 Task: Add an event with the title Third Conference: Industry Summit, date '2023/10/07', time 7:00 AM to 9:00 AMand add a description: In addition to informal networking, the event may feature guest speakers or panel discussions on topics relevant to professional growth, industry trends, or emerging technologies. These sessions provide valuable insights and serve as conversation starters, creating common ground for attendees to engage in meaningful discussions and share their expertise., put the event into Green category, logged in from the account softage.3@softage.netand send the event invitation to softage.5@softage.net and softage.6@softage.net. Set a reminder for the event 15 minutes before
Action: Mouse moved to (85, 99)
Screenshot: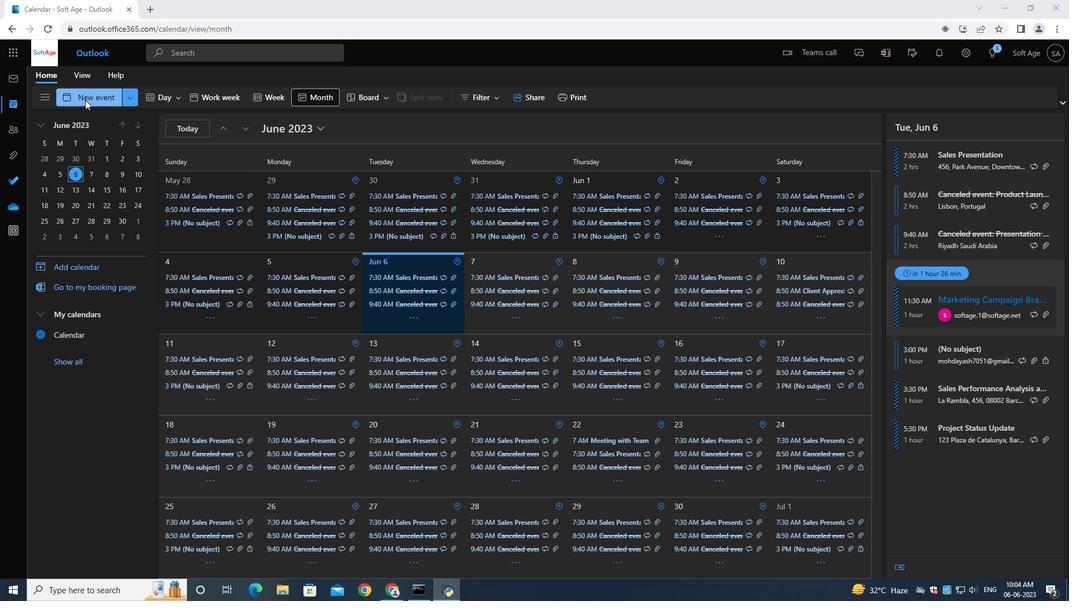 
Action: Mouse pressed left at (85, 99)
Screenshot: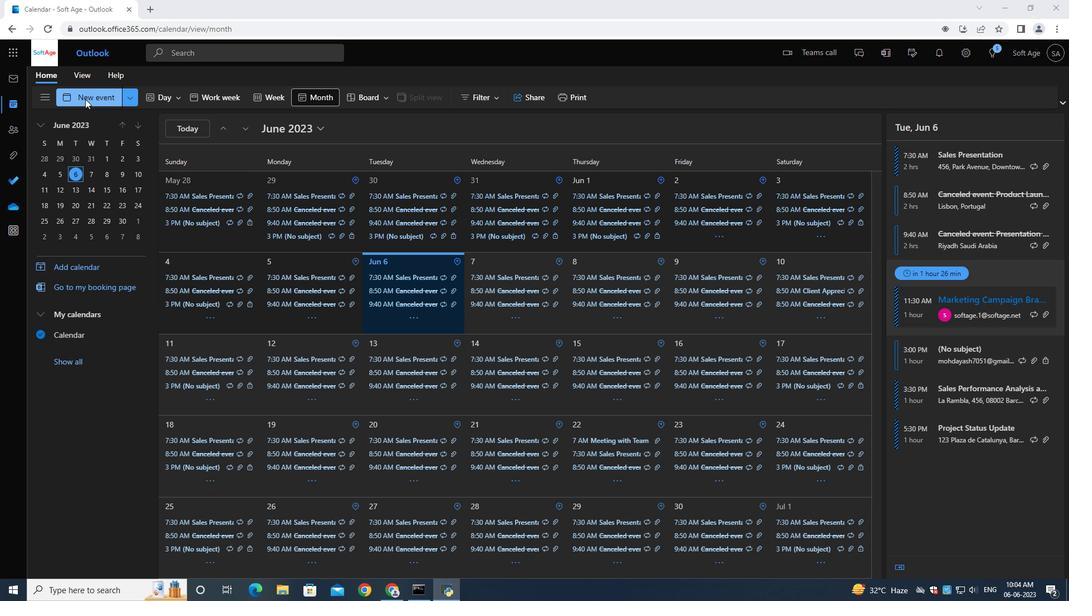 
Action: Mouse moved to (342, 178)
Screenshot: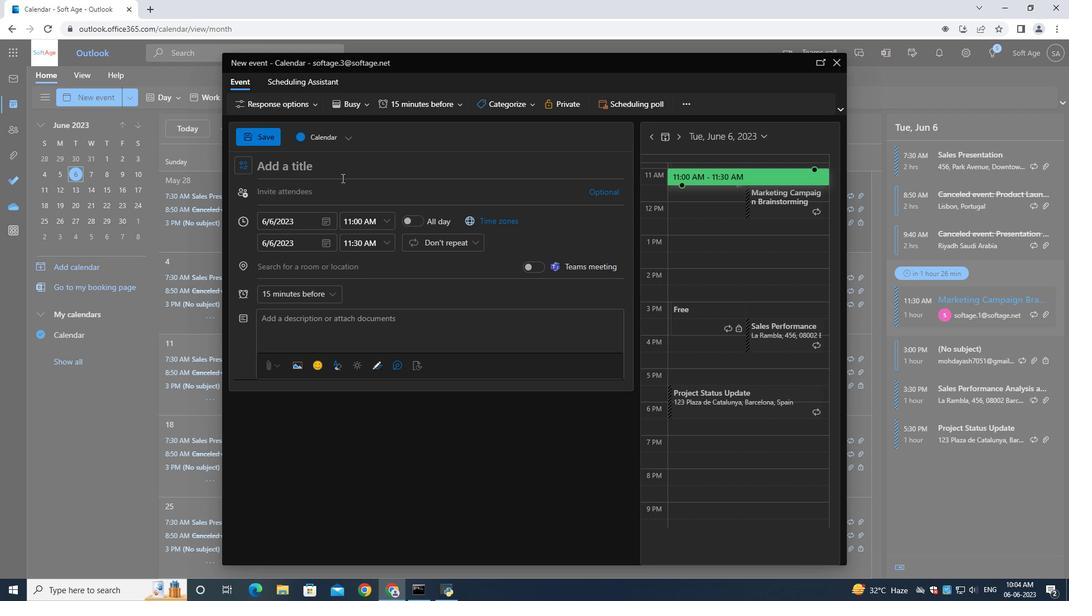 
Action: Mouse pressed left at (342, 178)
Screenshot: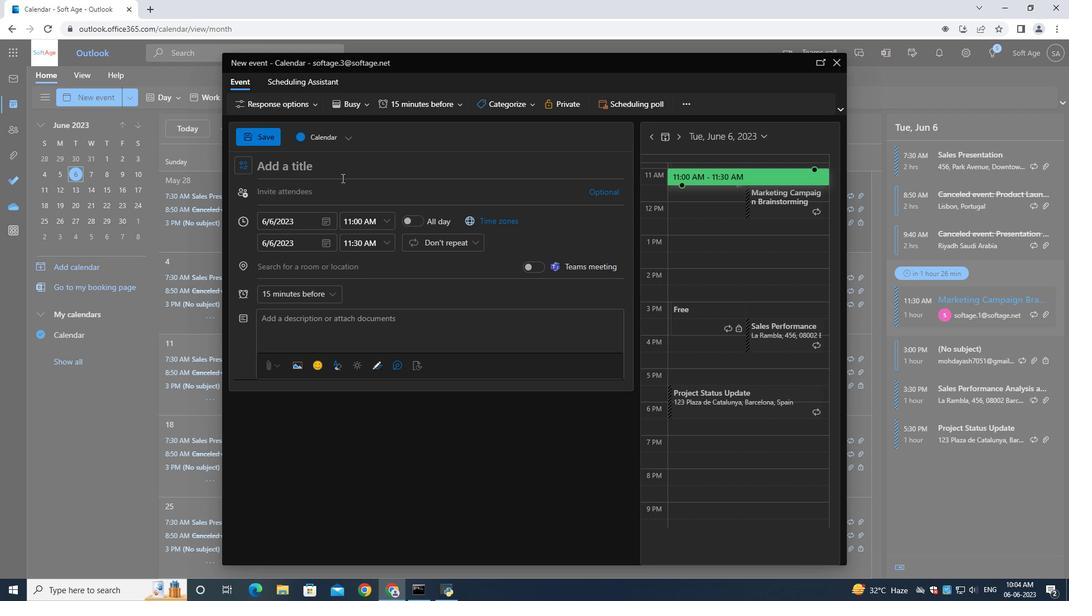 
Action: Mouse moved to (343, 178)
Screenshot: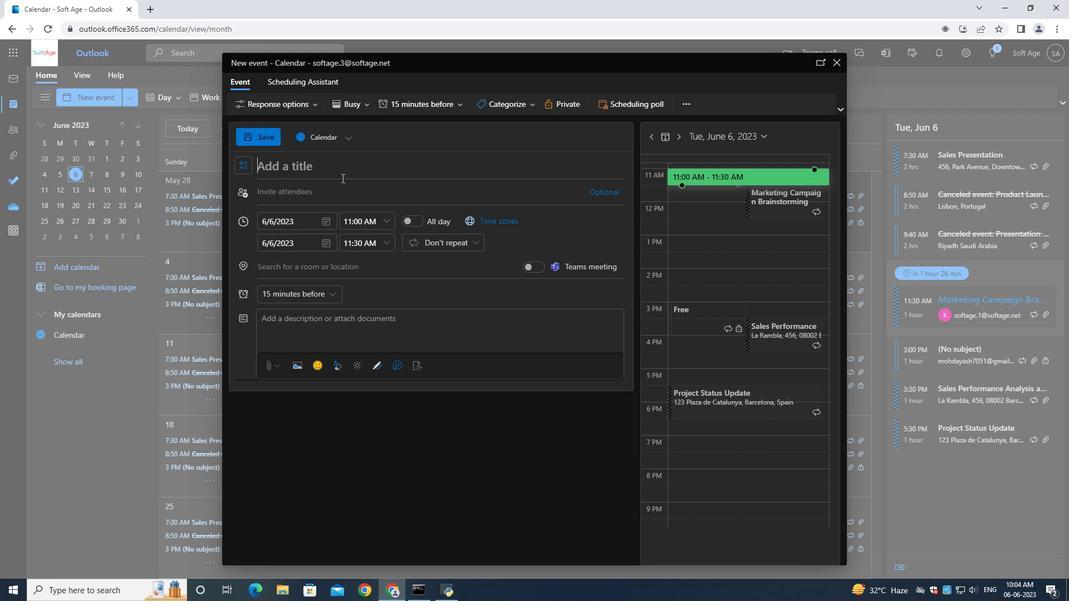 
Action: Key pressed <Key.shift>Third<Key.space><Key.shift><Key.shift><Key.shift><Key.shift><Key.shift><Key.shift><Key.shift><Key.shift><Key.shift><Key.shift><Key.shift><Key.shift><Key.shift><Key.shift><Key.shift><Key.shift><Key.shift><Key.shift><Key.shift><Key.shift><Key.shift><Key.shift><Key.shift><Key.shift>Confernce<Key.shift_r>:<Key.space><Key.shift>I<Key.backspace><Key.backspace><Key.backspace><Key.backspace><Key.backspace><Key.backspace><Key.backspace><Key.backspace><Key.backspace>ference<Key.shift_r><Key.shift_r><Key.shift_r><Key.shift_r><Key.shift_r>:<Key.space><Key.shift><Key.shift><Key.shift><Key.shift><Key.shift><Key.shift><Key.shift><Key.shift><Key.shift><Key.shift>Industry<Key.space><Key.shift>Summit
Screenshot: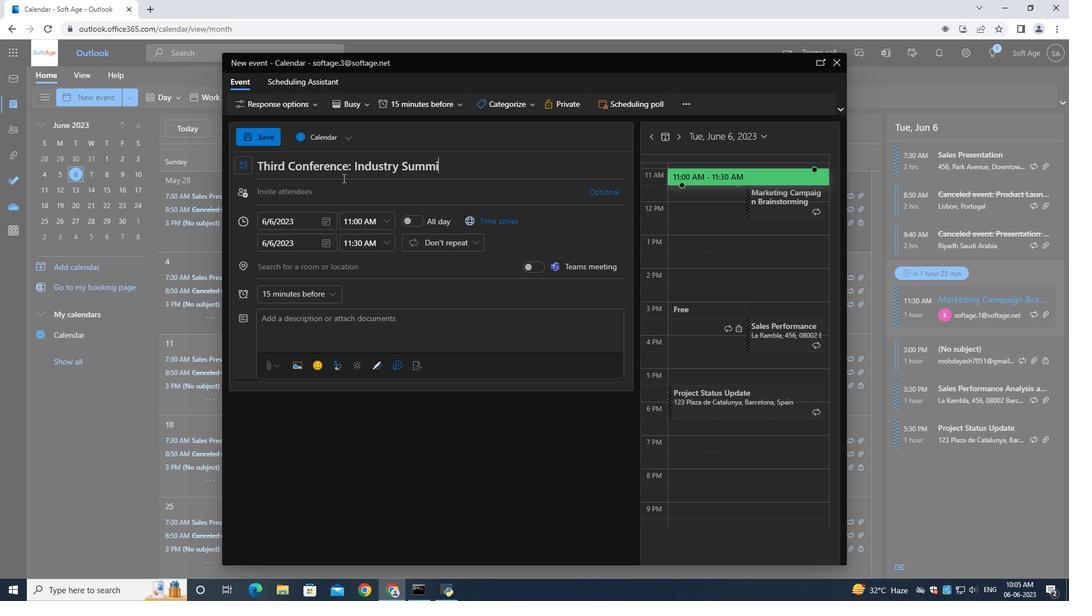 
Action: Mouse moved to (332, 221)
Screenshot: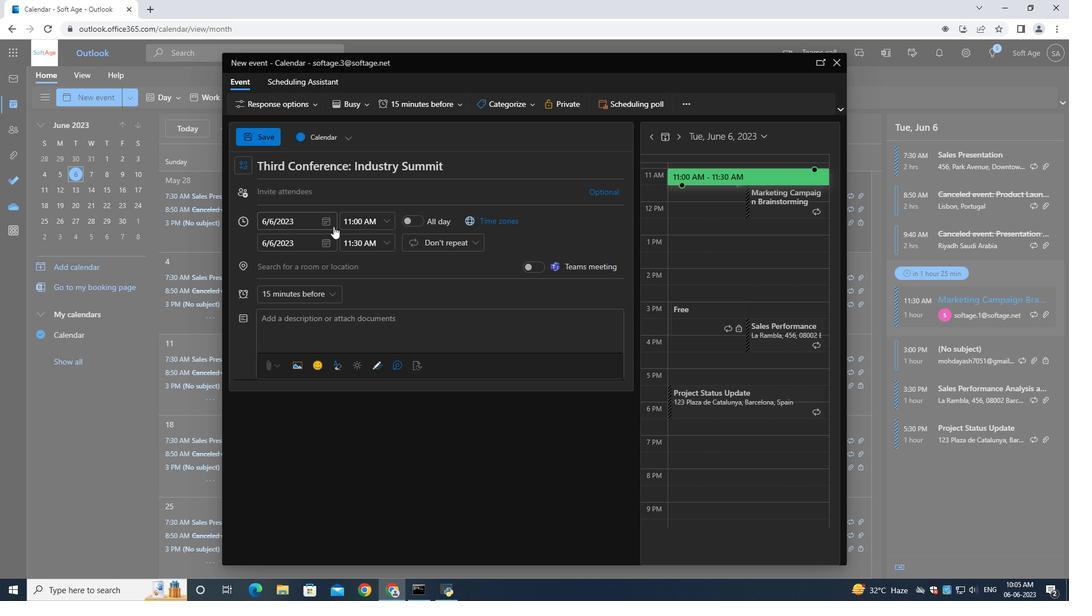 
Action: Mouse pressed left at (332, 221)
Screenshot: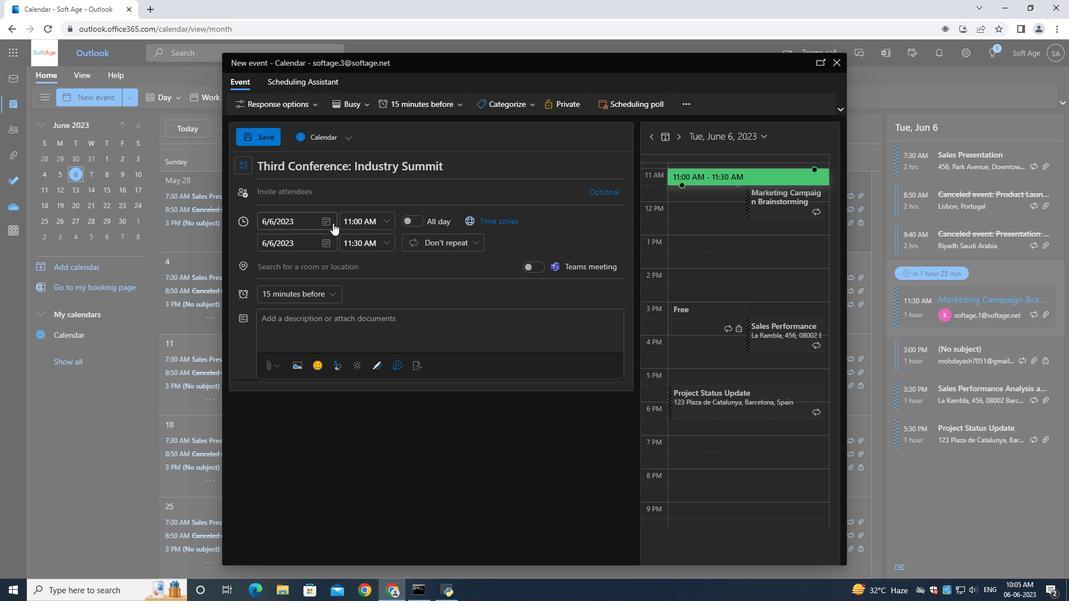 
Action: Mouse moved to (362, 240)
Screenshot: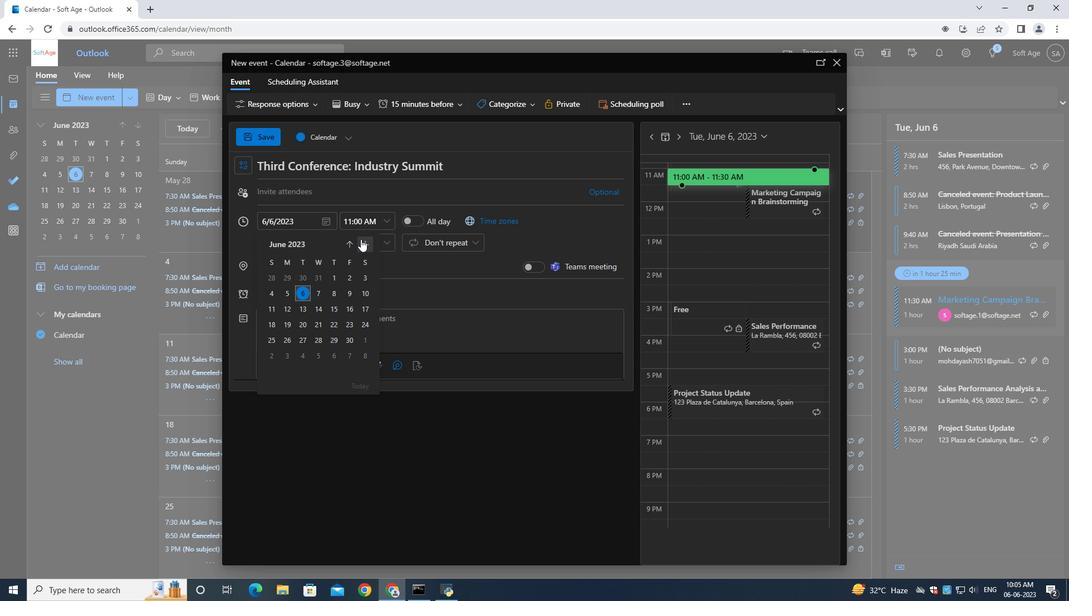 
Action: Mouse pressed left at (362, 240)
Screenshot: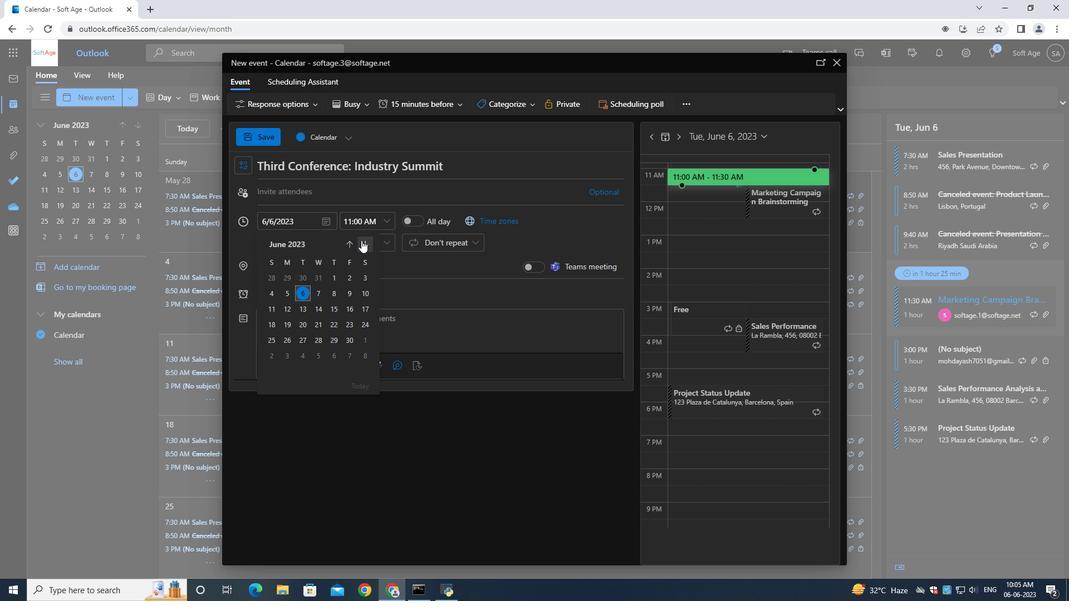 
Action: Mouse moved to (362, 240)
Screenshot: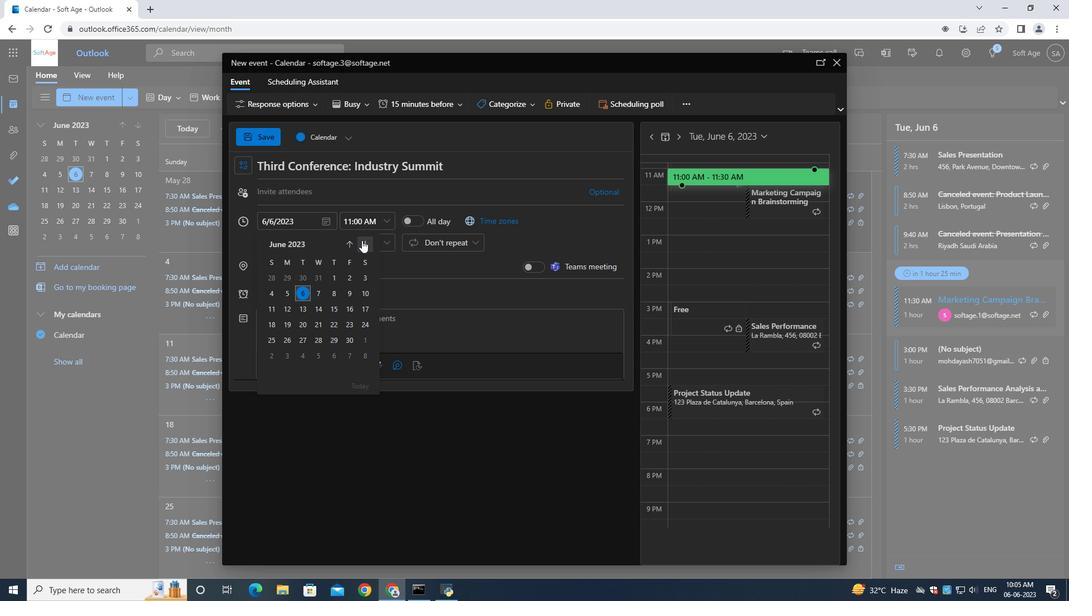
Action: Mouse pressed left at (362, 240)
Screenshot: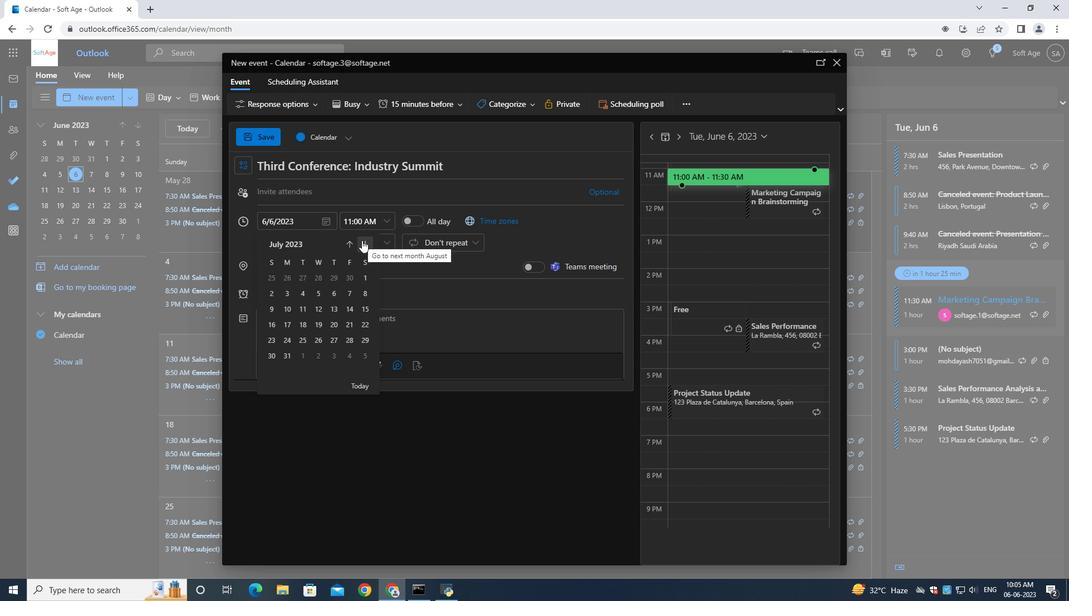 
Action: Mouse pressed left at (362, 240)
Screenshot: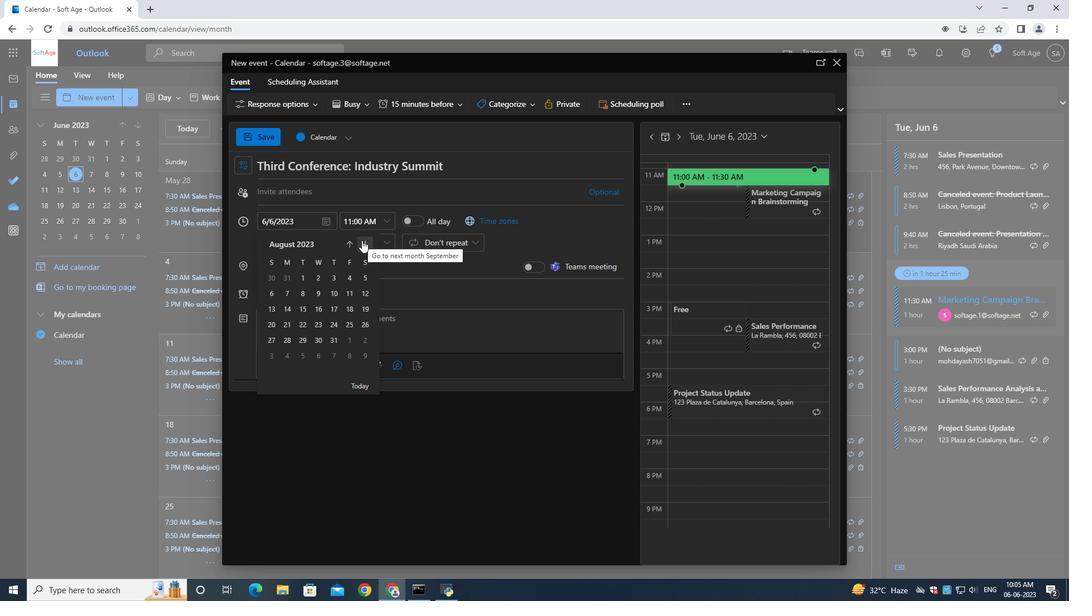 
Action: Mouse pressed left at (362, 240)
Screenshot: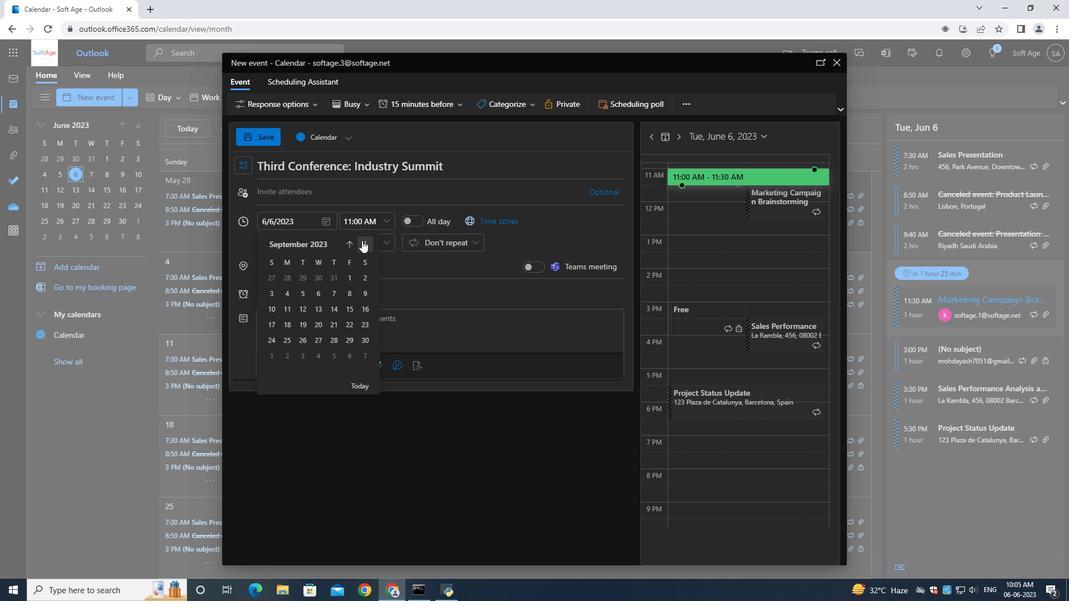 
Action: Mouse moved to (360, 279)
Screenshot: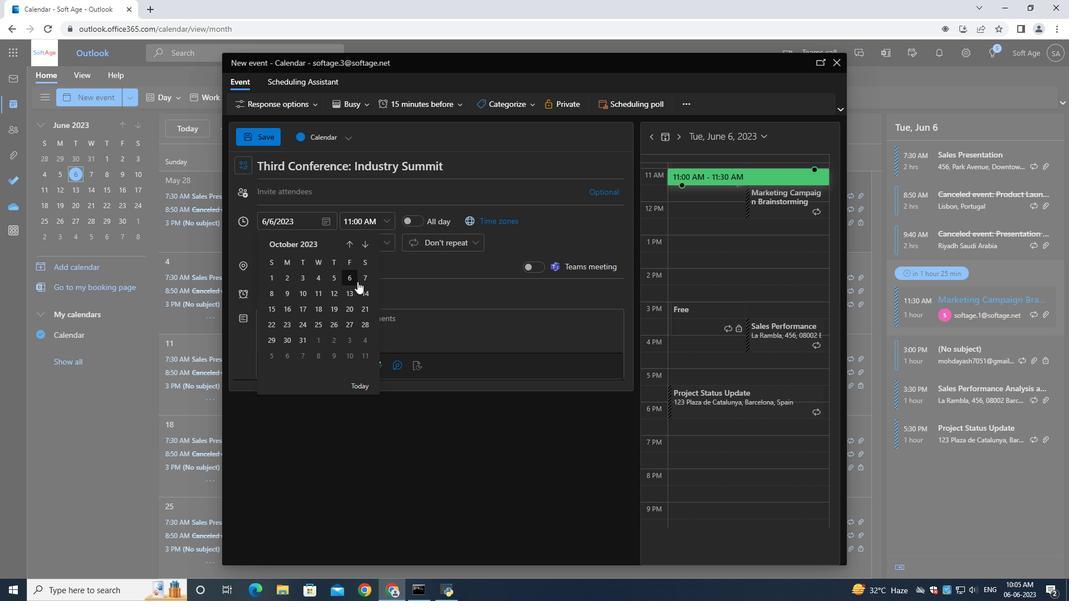 
Action: Mouse pressed left at (360, 279)
Screenshot: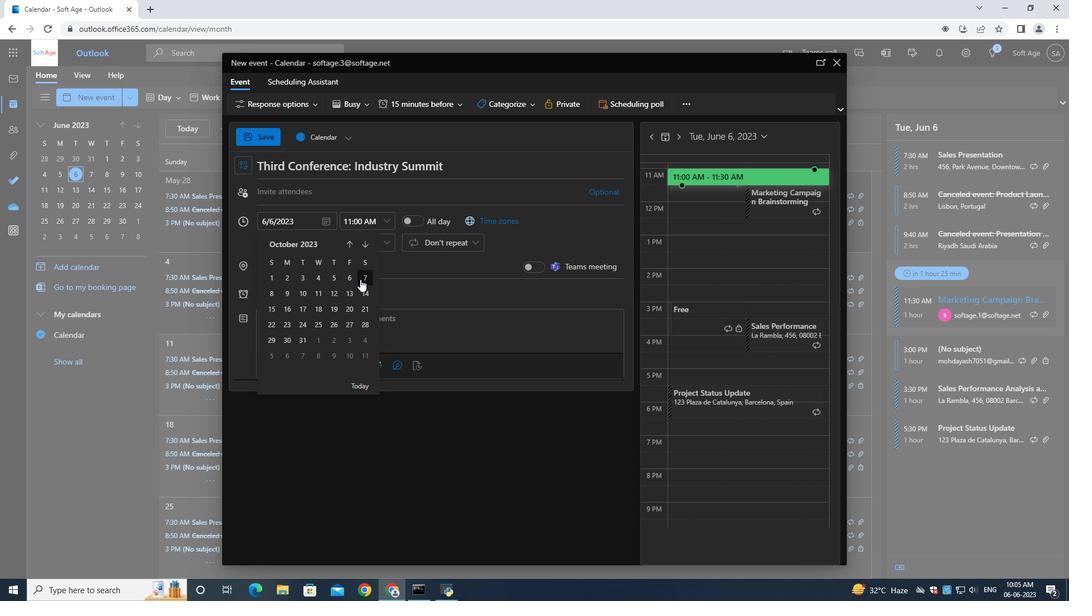 
Action: Mouse moved to (372, 227)
Screenshot: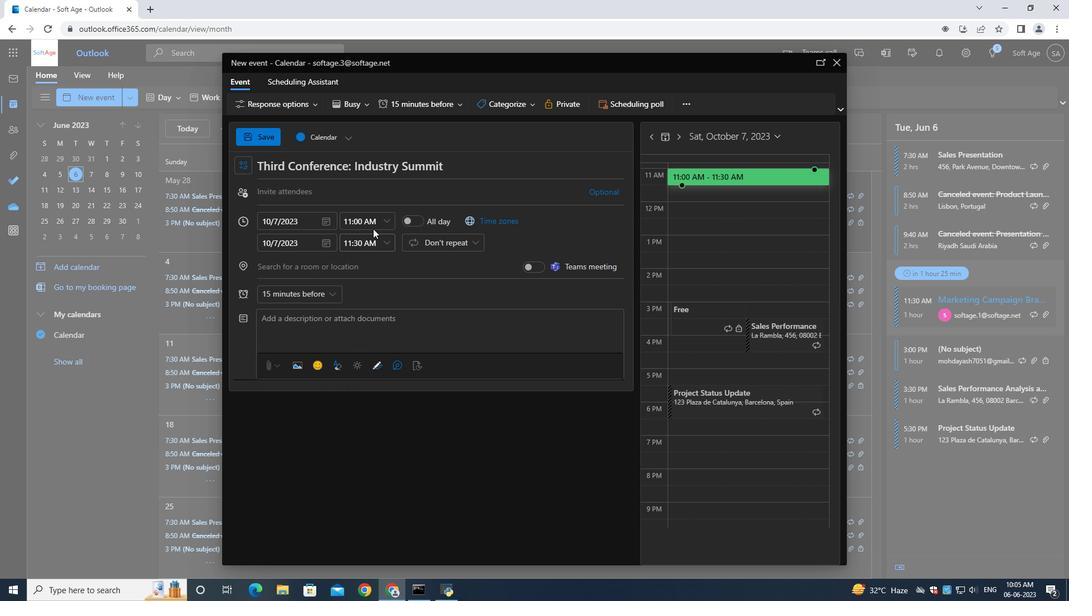 
Action: Mouse pressed left at (372, 227)
Screenshot: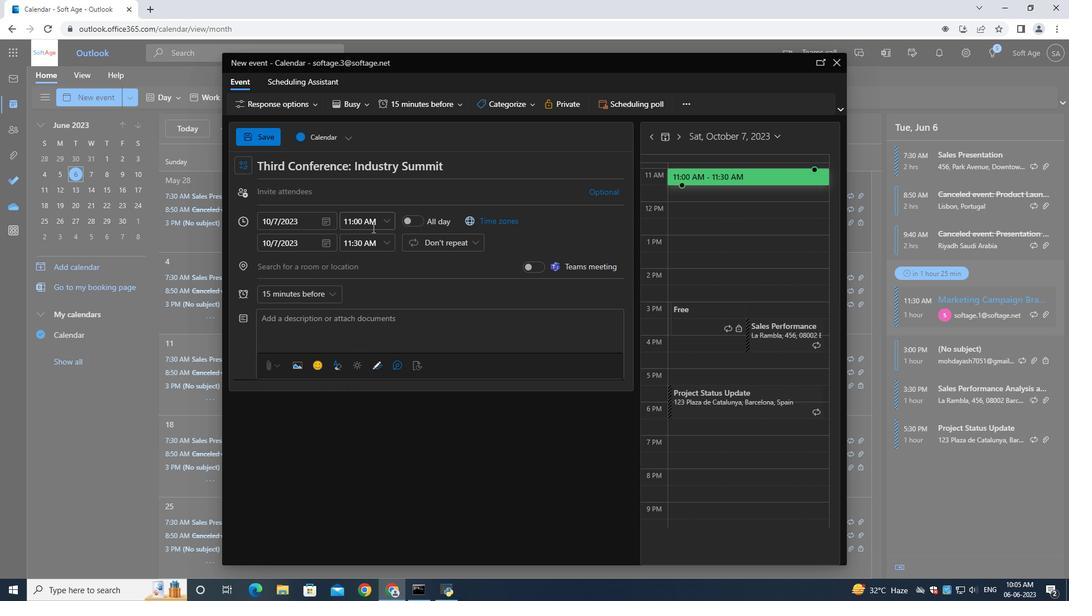 
Action: Mouse moved to (373, 227)
Screenshot: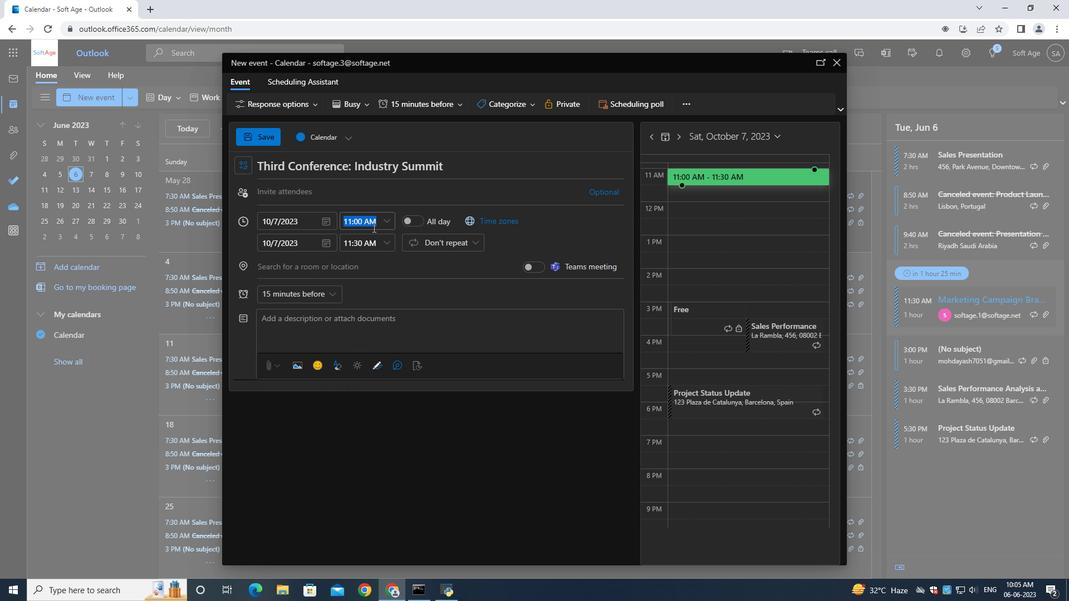 
Action: Key pressed 7<Key.shift_r>:00<Key.shift>AM
Screenshot: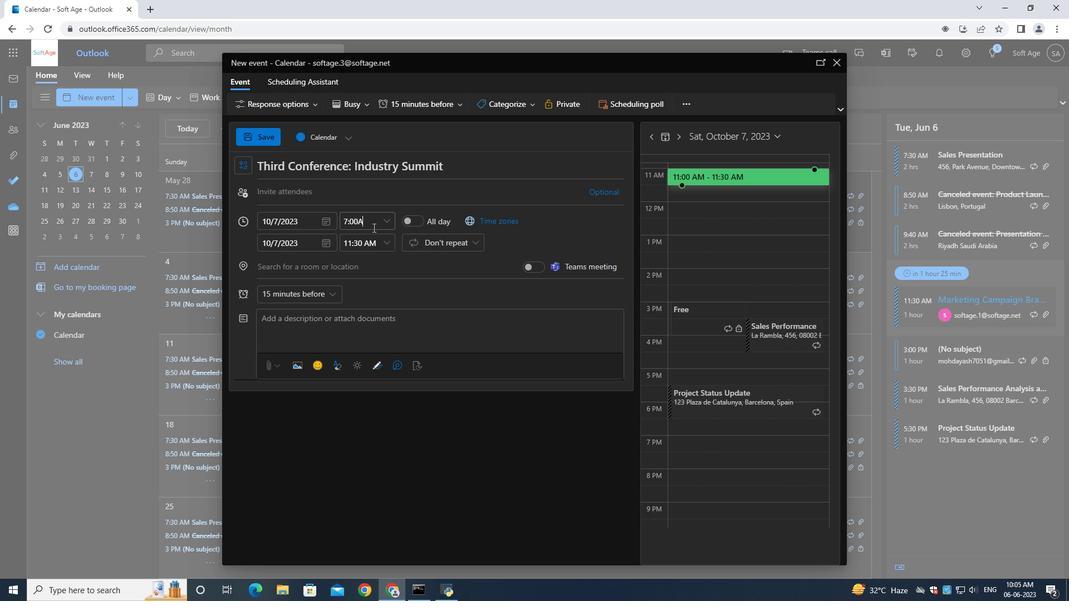 
Action: Mouse moved to (349, 242)
Screenshot: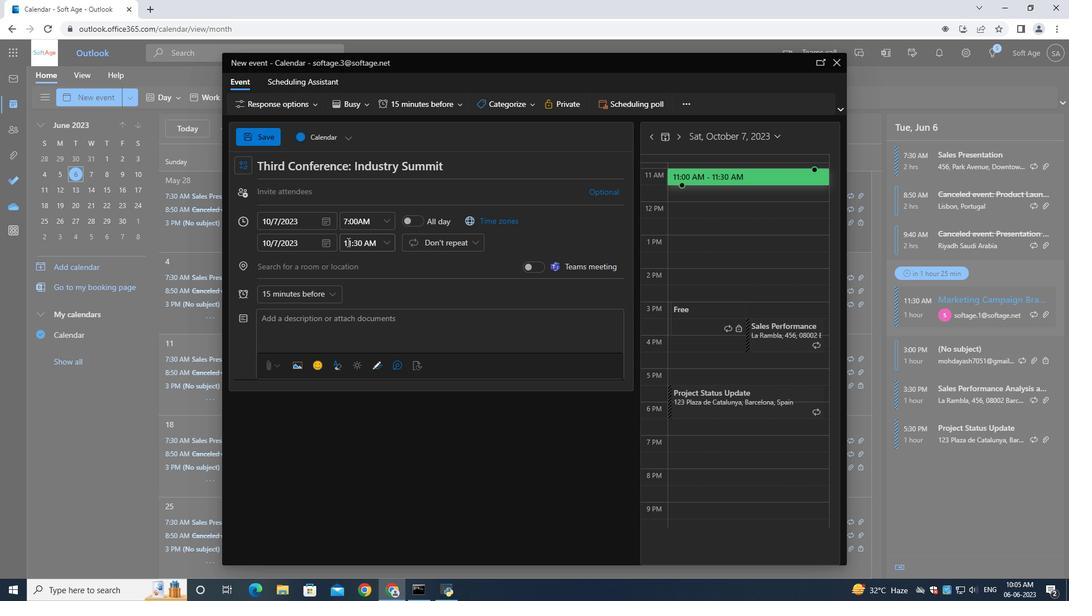 
Action: Mouse pressed left at (349, 242)
Screenshot: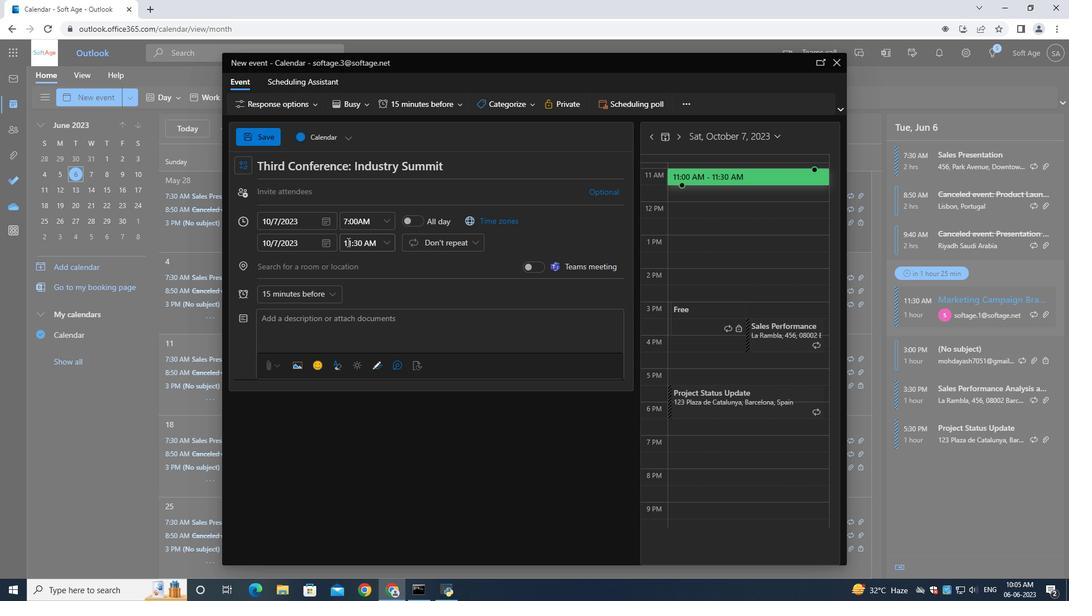 
Action: Mouse moved to (351, 245)
Screenshot: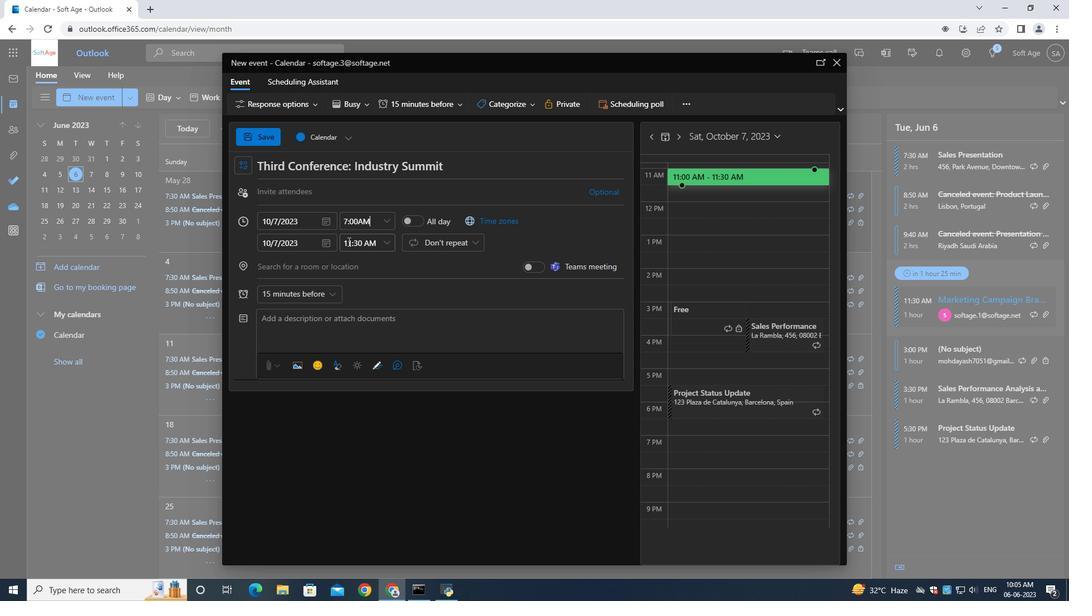 
Action: Key pressed 9<Key.shift_r>:00<Key.shift>AM
Screenshot: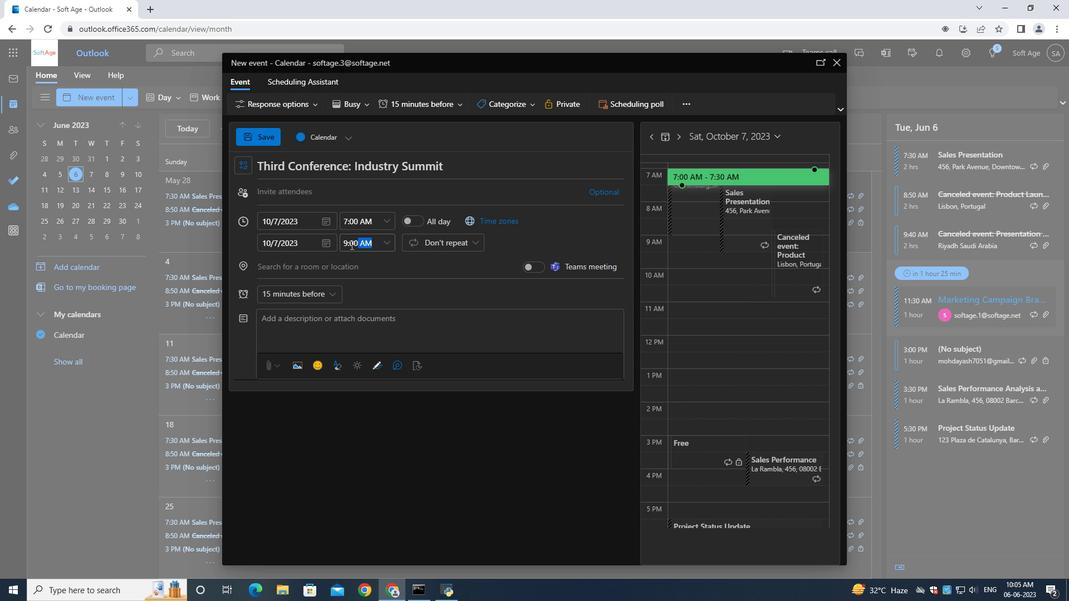 
Action: Mouse moved to (297, 325)
Screenshot: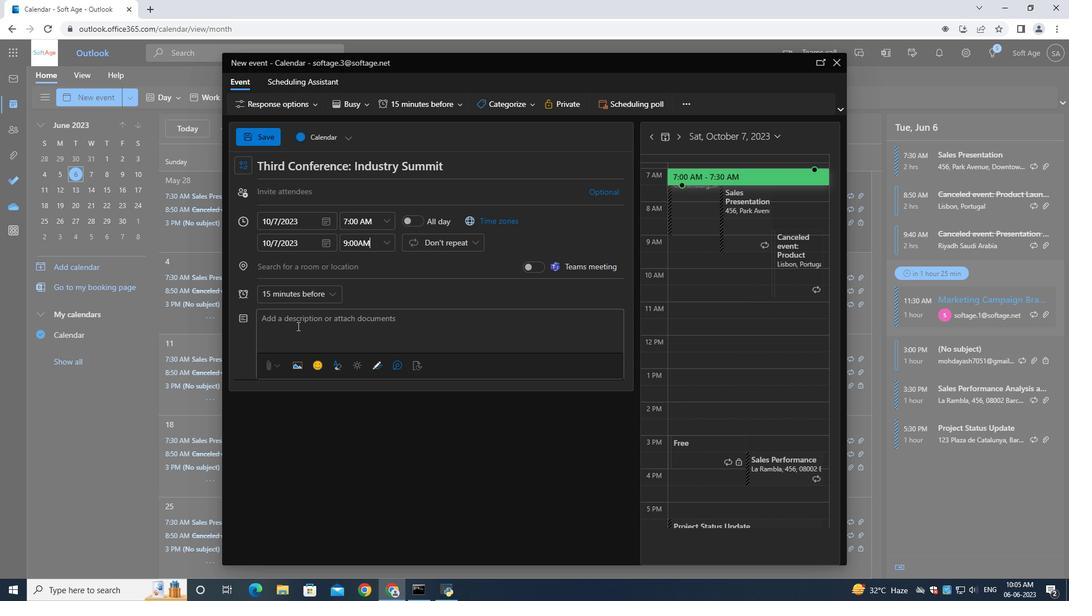 
Action: Mouse pressed left at (297, 325)
Screenshot: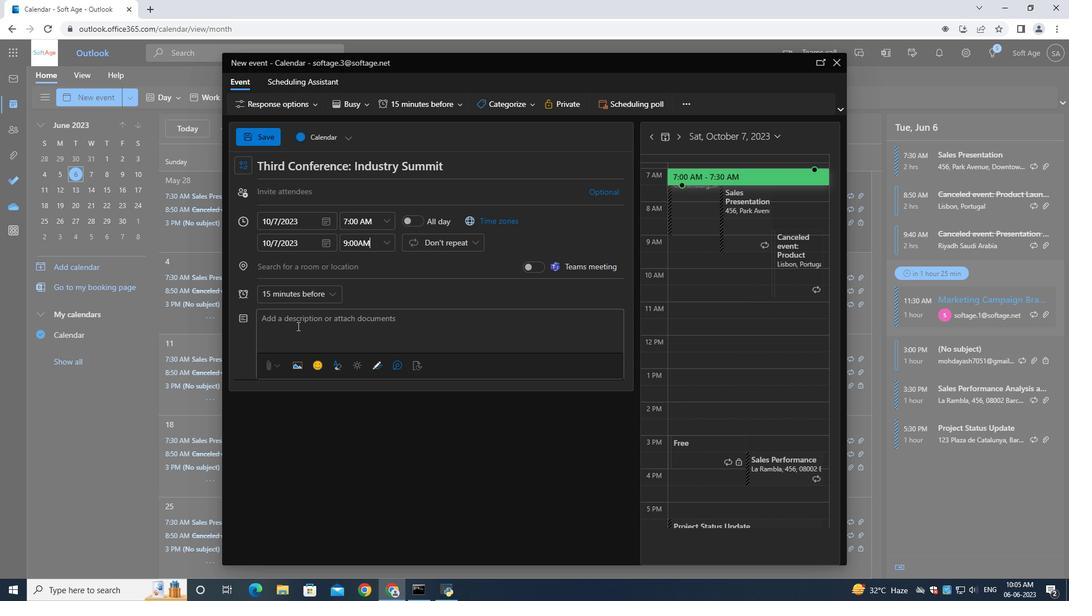 
Action: Mouse moved to (298, 326)
Screenshot: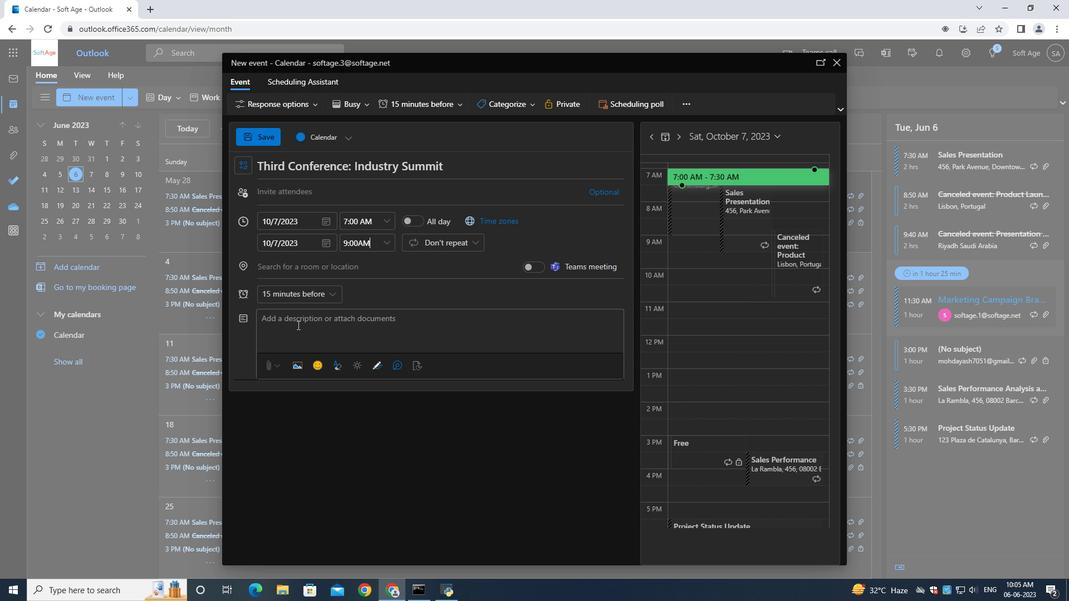 
Action: Key pressed <Key.shift>In<Key.space><Key.shift><Key.shift><Key.shift><Key.shift><Key.shift><Key.shift><Key.shift><Key.shift><Key.shift><Key.shift><Key.shift><Key.shift><Key.shift><Key.shift><Key.shift><Key.shift><Key.shift><Key.shift><Key.shift><Key.shift><Key.shift><Key.shift><Key.shift><Key.shift><Key.shift><Key.shift><Key.shift><Key.shift><Key.shift>addition<Key.space>to<Key.space>informal<Key.space>networking,<Key.space>the<Key.space>event<Key.space>may<Key.space>feature<Key.space>guest<Key.space>speakers<Key.space>or<Key.space>panel<Key.space>discussions<Key.space>on<Key.space>topics<Key.space>relevent<Key.space>to<Key.space>professional<Key.space>growth,<Key.space>ins<Key.backspace>dustry<Key.space>trends,<Key.space>or<Key.space>emerging<Key.space>technologies.<Key.space><Key.shift><Key.shift><Key.shift><Key.shift><Key.shift><Key.shift><Key.shift>These<Key.space>session<Key.space>provide<Key.space>valuable<Key.space>insights<Key.space>and<Key.space>serve<Key.space>as<Key.space>conversation<Key.space>starters,<Key.space>creating<Key.space>common<Key.space>around<Key.space>for<Key.space>attendees<Key.space>to<Key.space>engage<Key.space>in<Key.space>meaningful<Key.space>discussions<Key.space>and<Key.space>share<Key.space>their<Key.space>expertise.
Screenshot: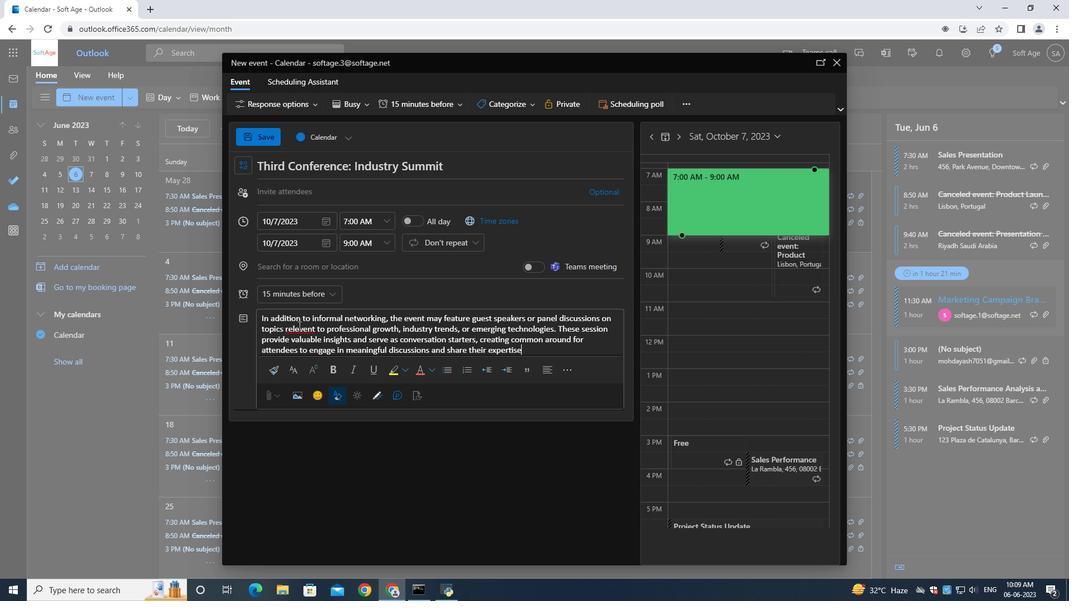 
Action: Mouse moved to (508, 105)
Screenshot: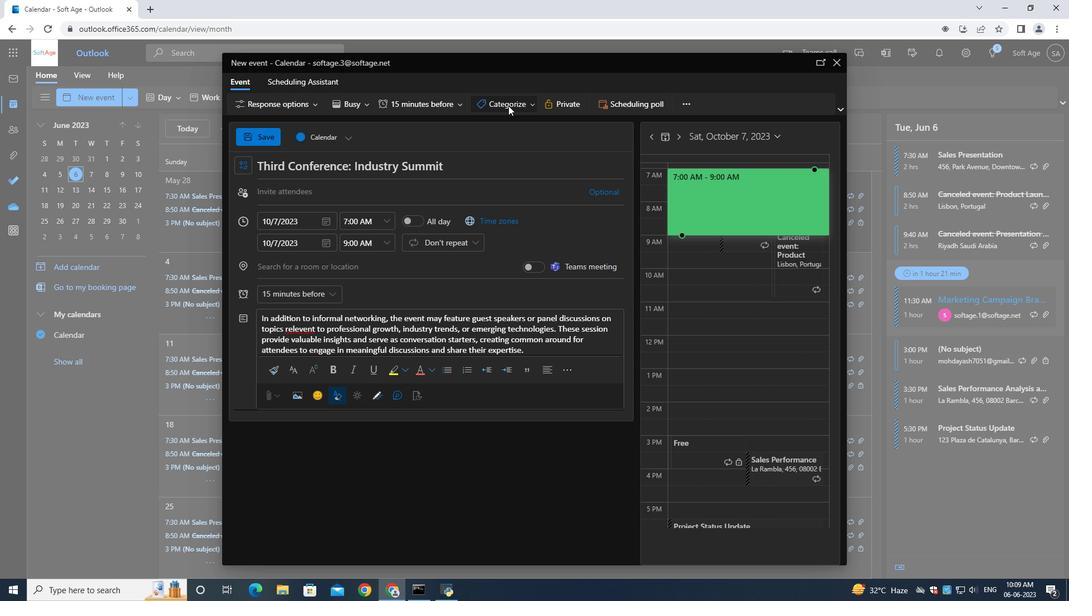 
Action: Mouse pressed left at (508, 105)
Screenshot: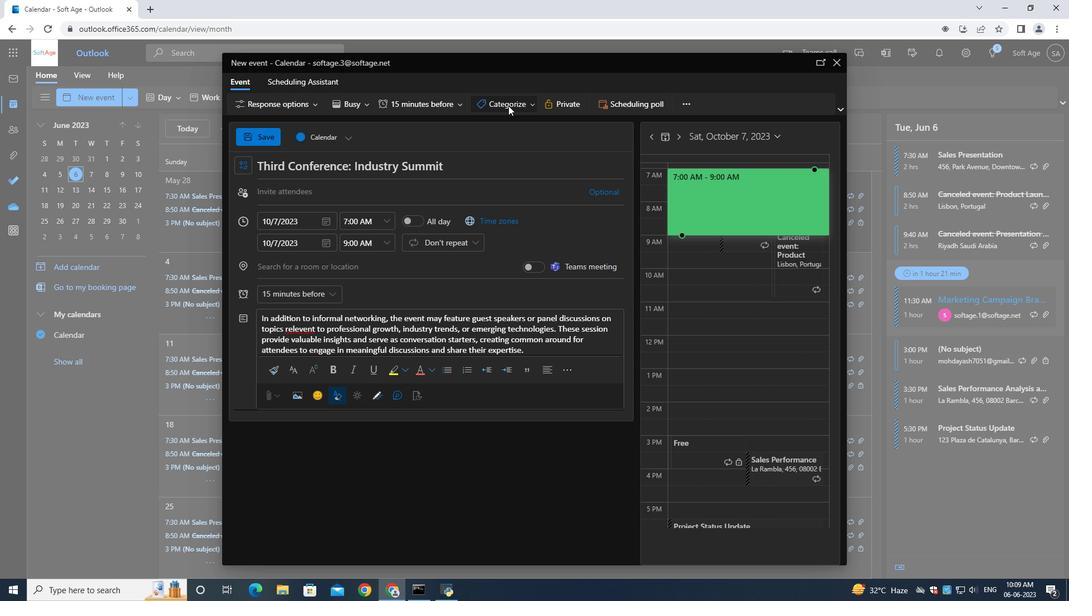 
Action: Mouse moved to (507, 144)
Screenshot: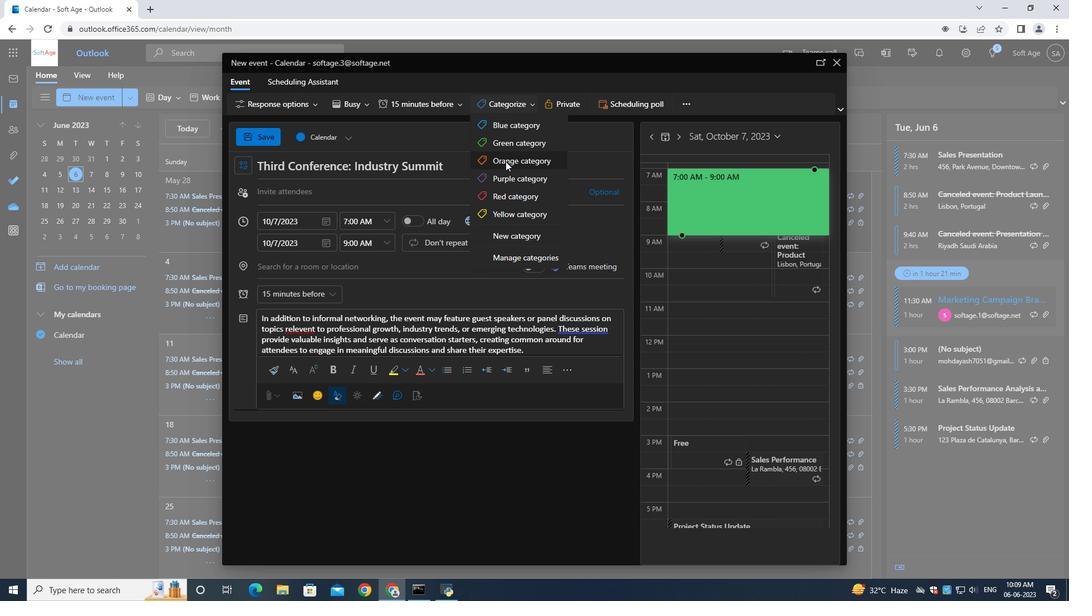 
Action: Mouse pressed left at (507, 144)
Screenshot: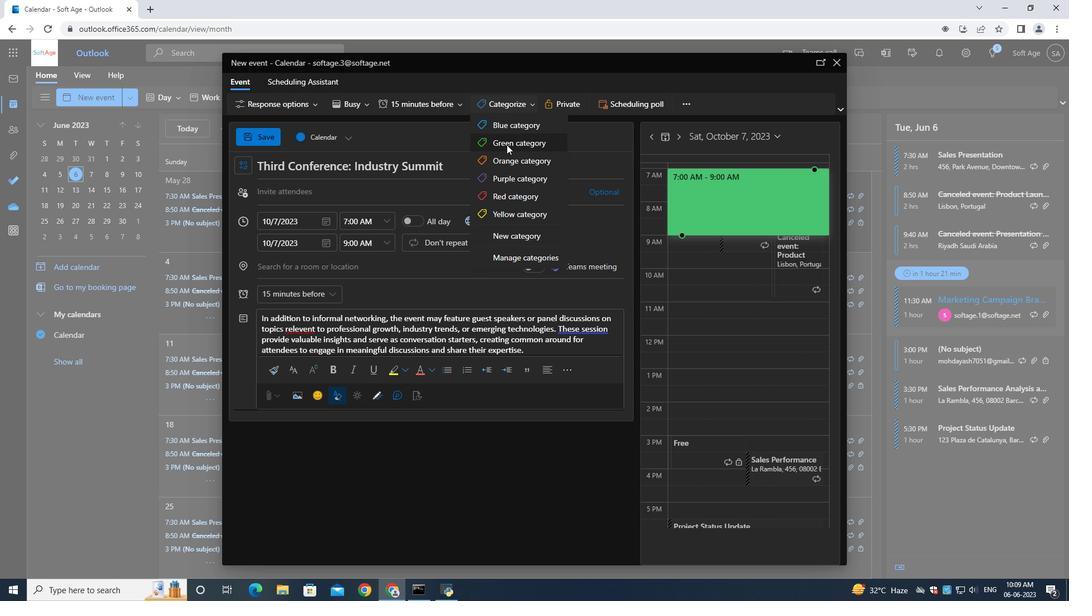 
Action: Mouse moved to (327, 193)
Screenshot: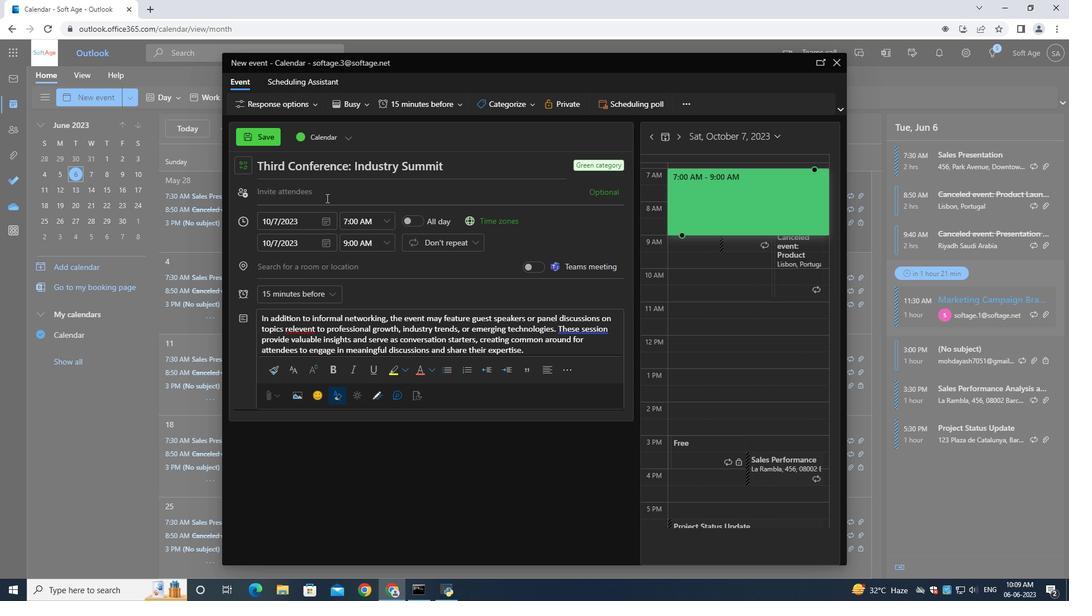 
Action: Mouse pressed left at (326, 193)
Screenshot: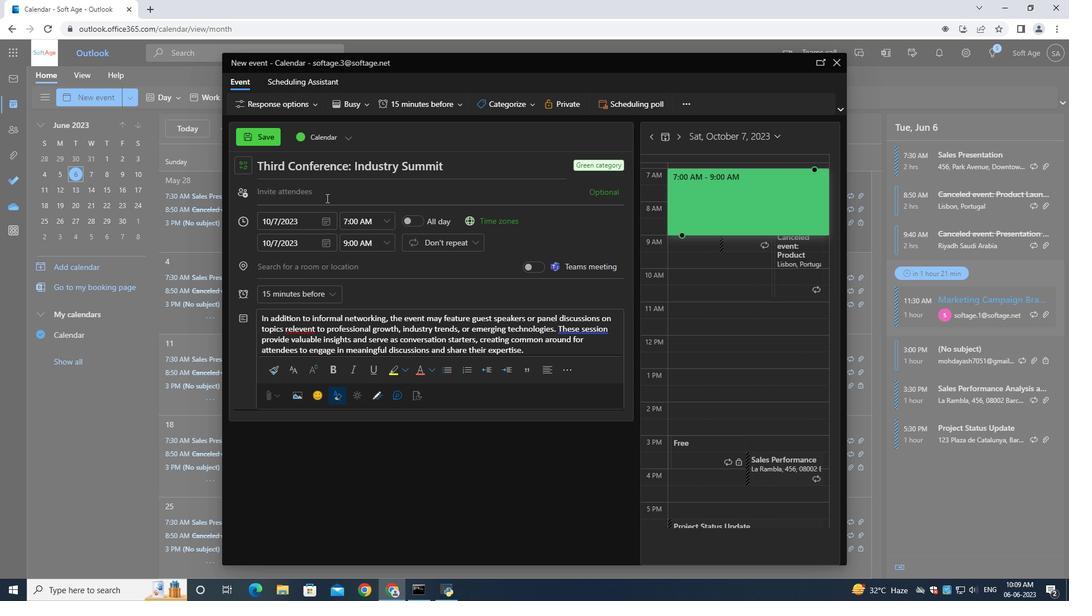 
Action: Key pressed softage.5<Key.shift>@softage.net
Screenshot: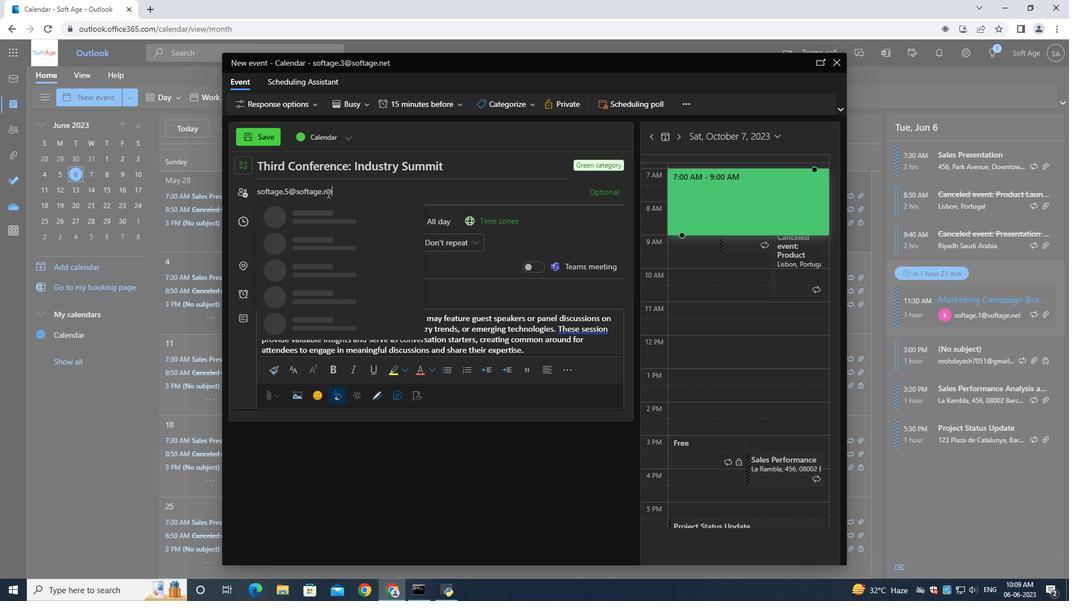 
Action: Mouse moved to (331, 213)
Screenshot: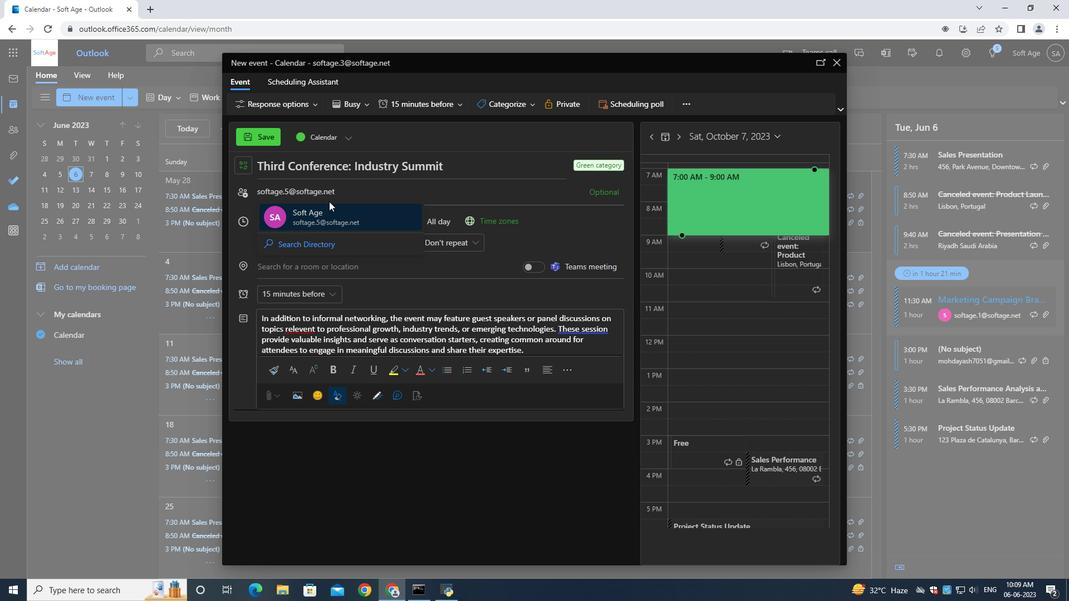 
Action: Mouse pressed left at (331, 213)
Screenshot: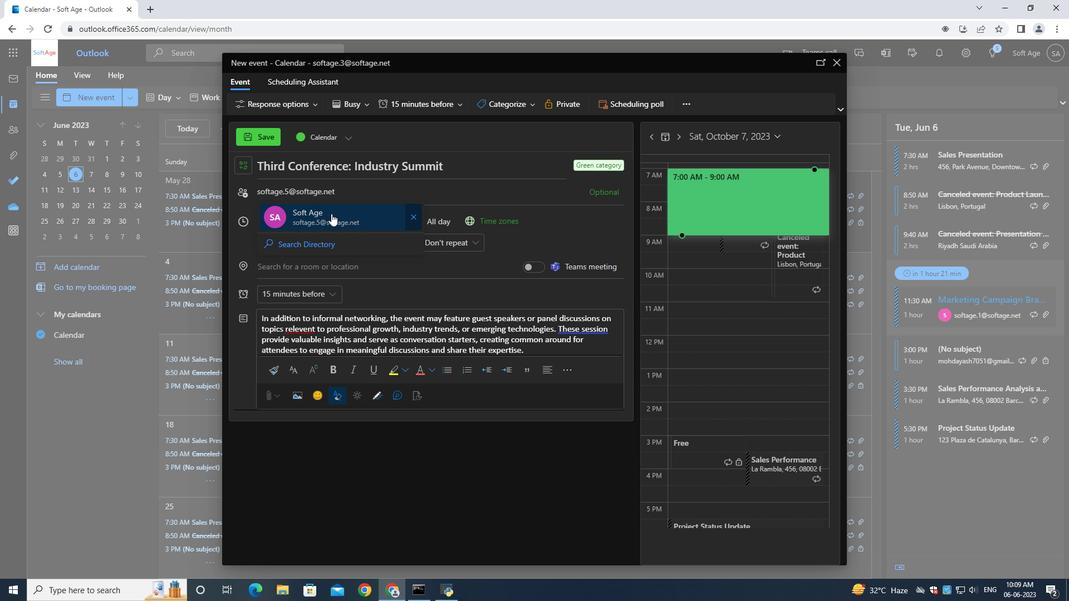 
Action: Mouse moved to (374, 186)
Screenshot: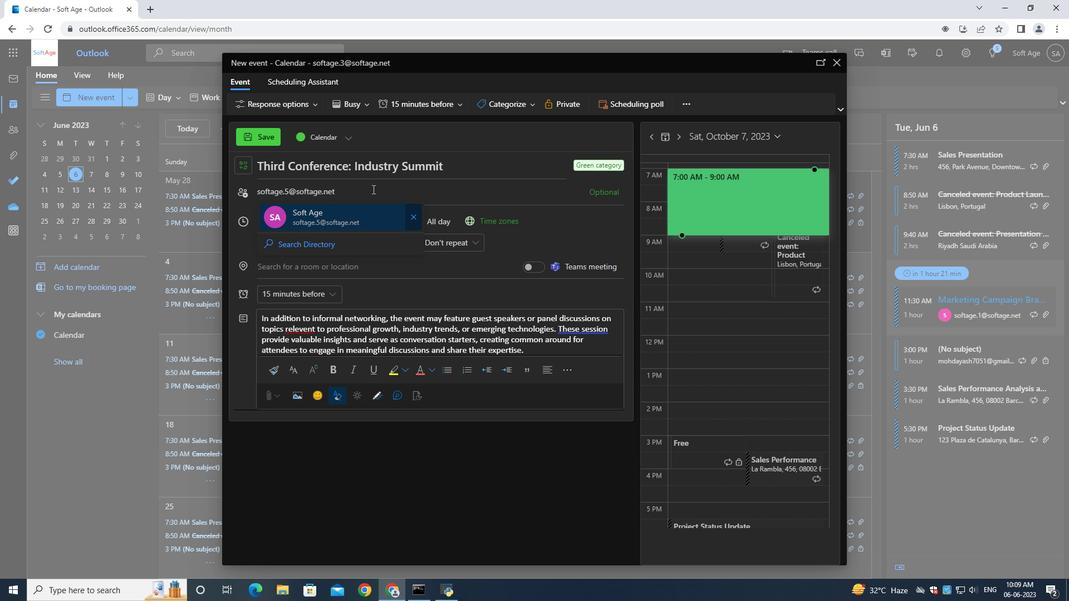 
Action: Key pressed softage.6<Key.shift>@softage.net
Screenshot: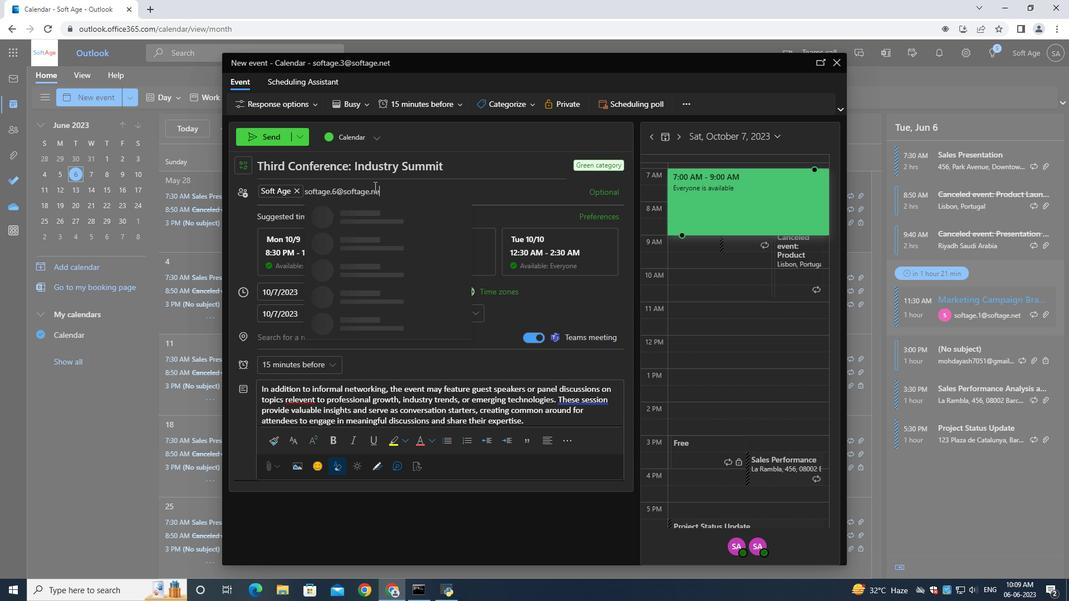 
Action: Mouse moved to (387, 221)
Screenshot: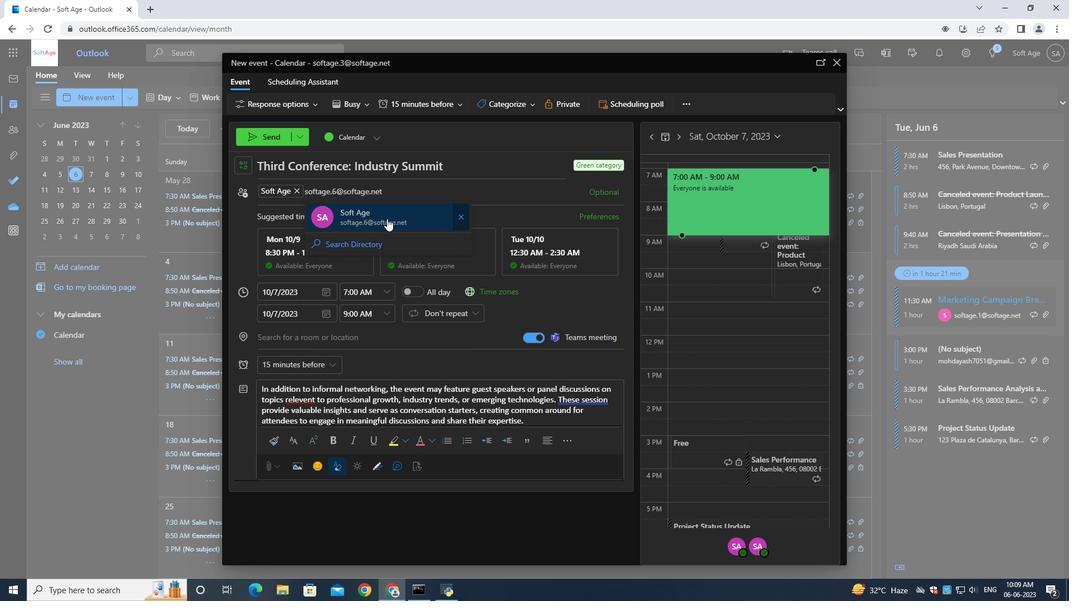 
Action: Mouse pressed left at (387, 221)
Screenshot: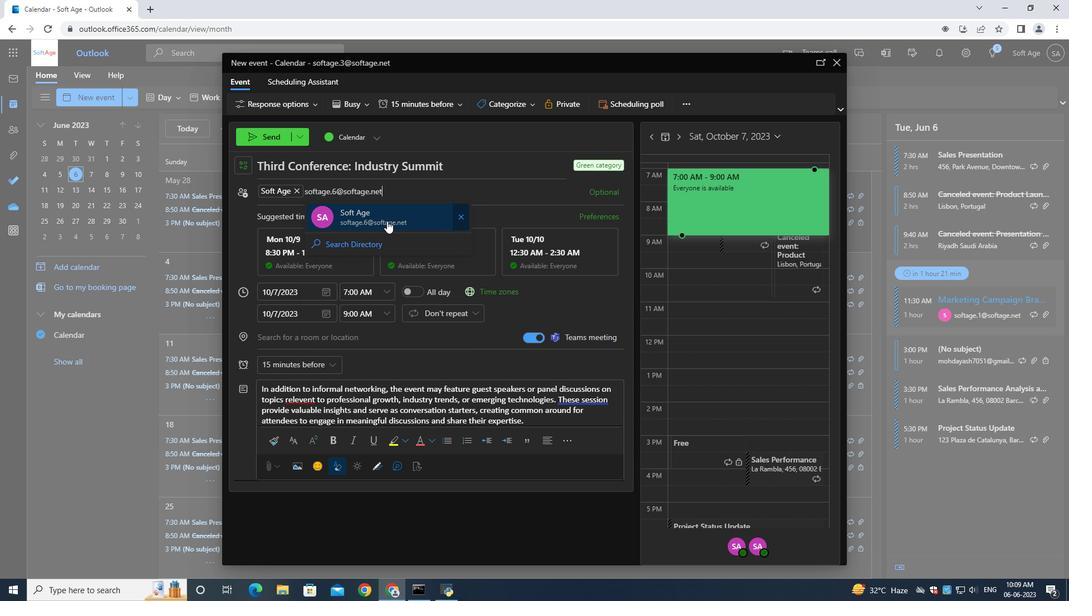 
Action: Mouse moved to (302, 363)
Screenshot: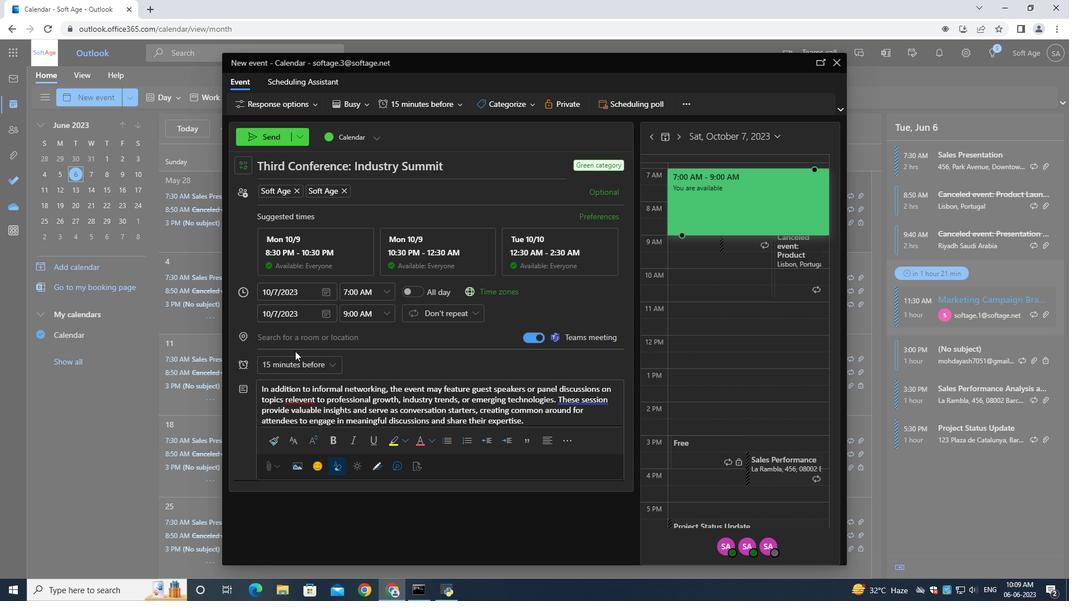 
Action: Mouse pressed left at (302, 363)
Screenshot: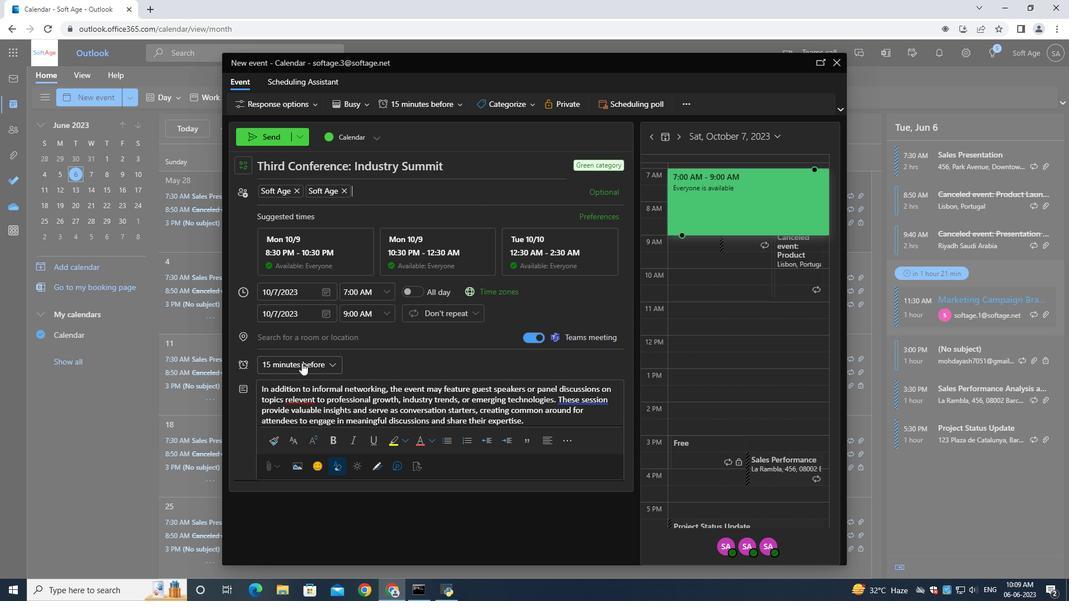
Action: Mouse moved to (305, 208)
Screenshot: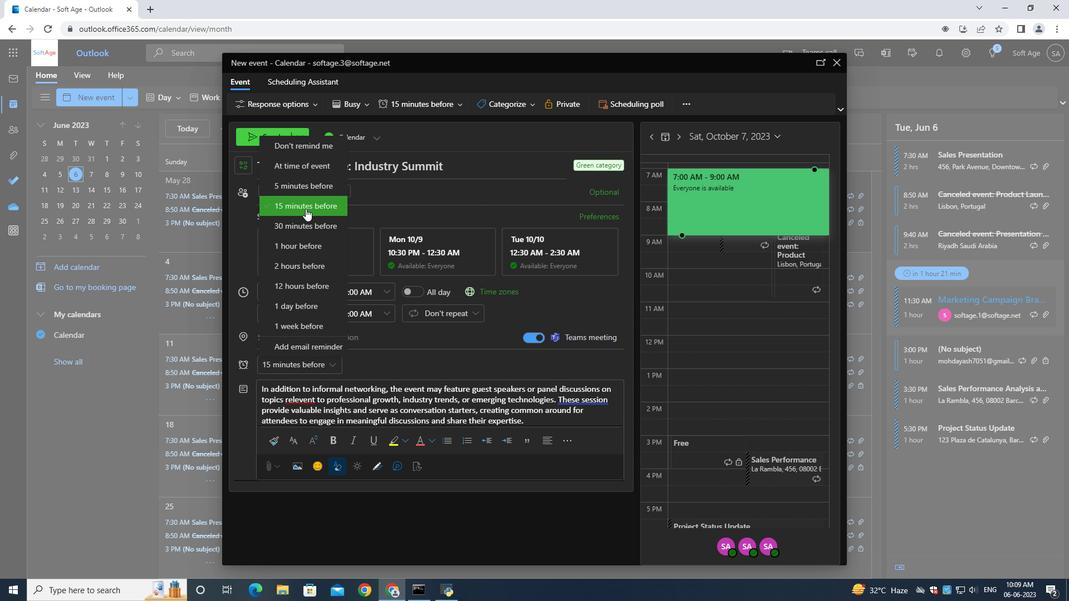 
Action: Mouse pressed left at (305, 208)
Screenshot: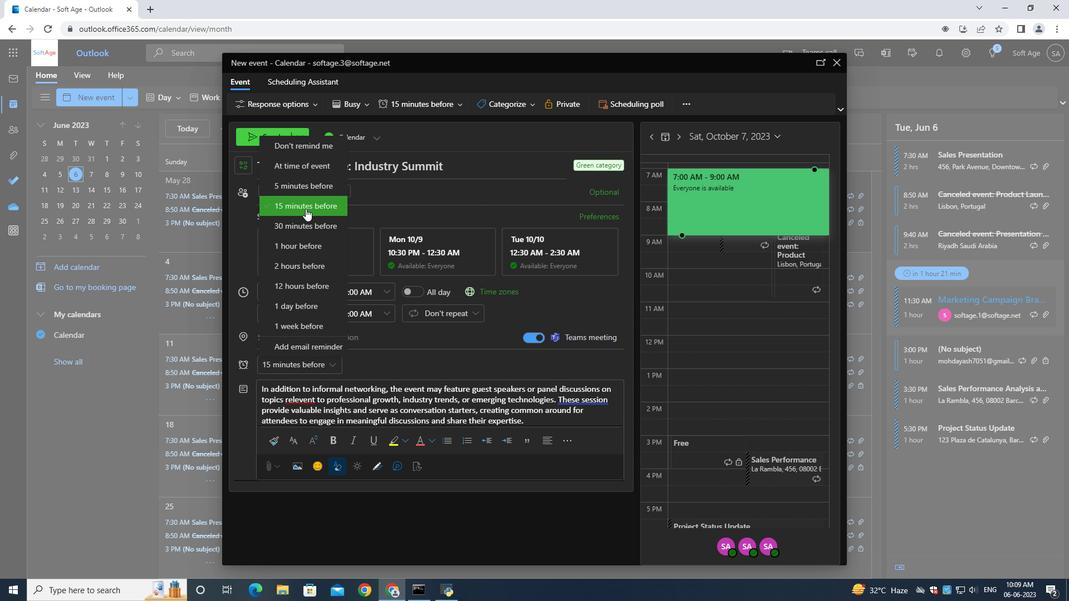 
Action: Mouse moved to (266, 135)
Screenshot: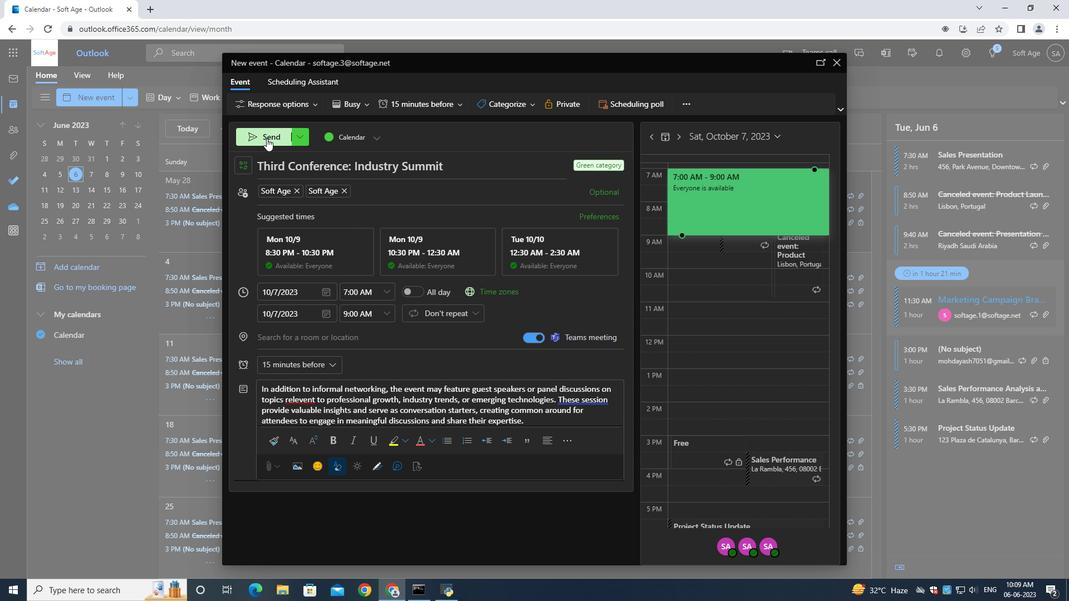 
Action: Mouse pressed left at (266, 135)
Screenshot: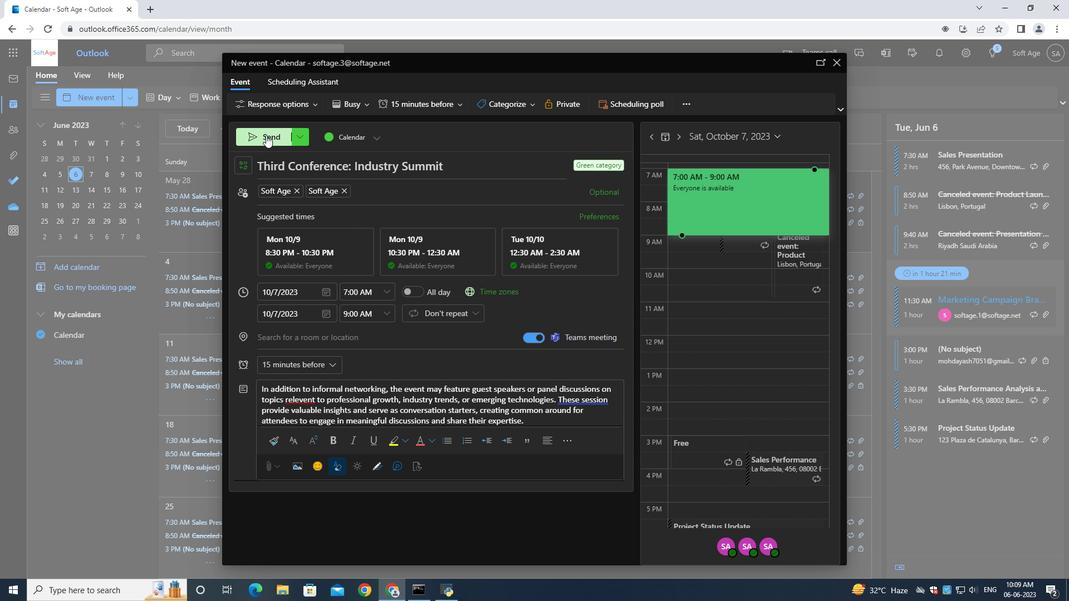 
Action: Mouse moved to (271, 138)
Screenshot: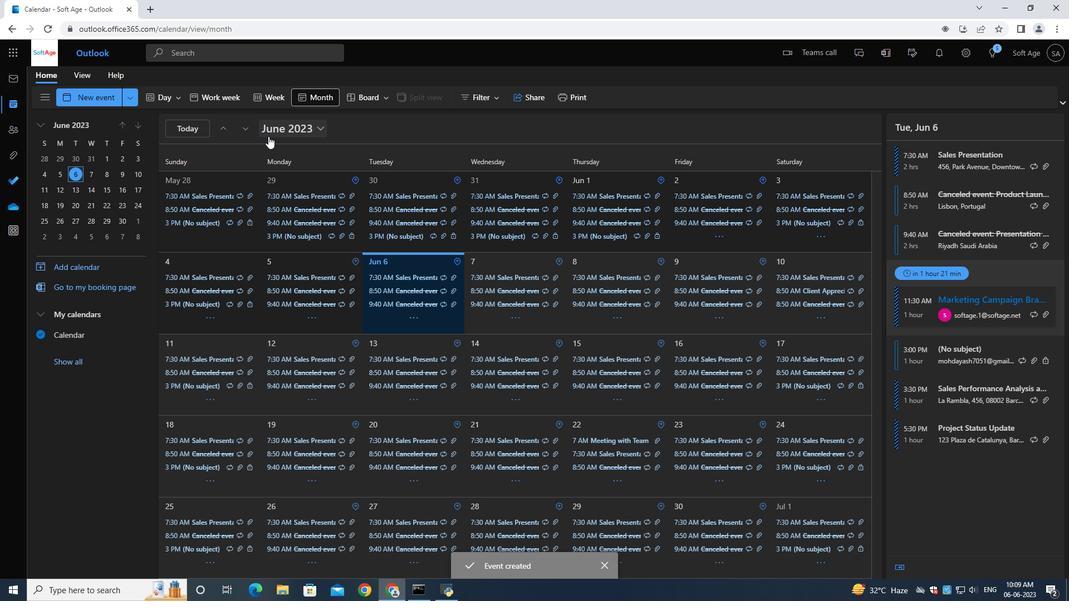 
